 Task: In the  document insight.odt Insert the command  'Suggesting 'Email the file to   'softage.10@softage.net', with message attached Time-Sensitive: I kindly ask you to go through the email I've sent as soon as possible. and file type: RTF
Action: Mouse moved to (47, 91)
Screenshot: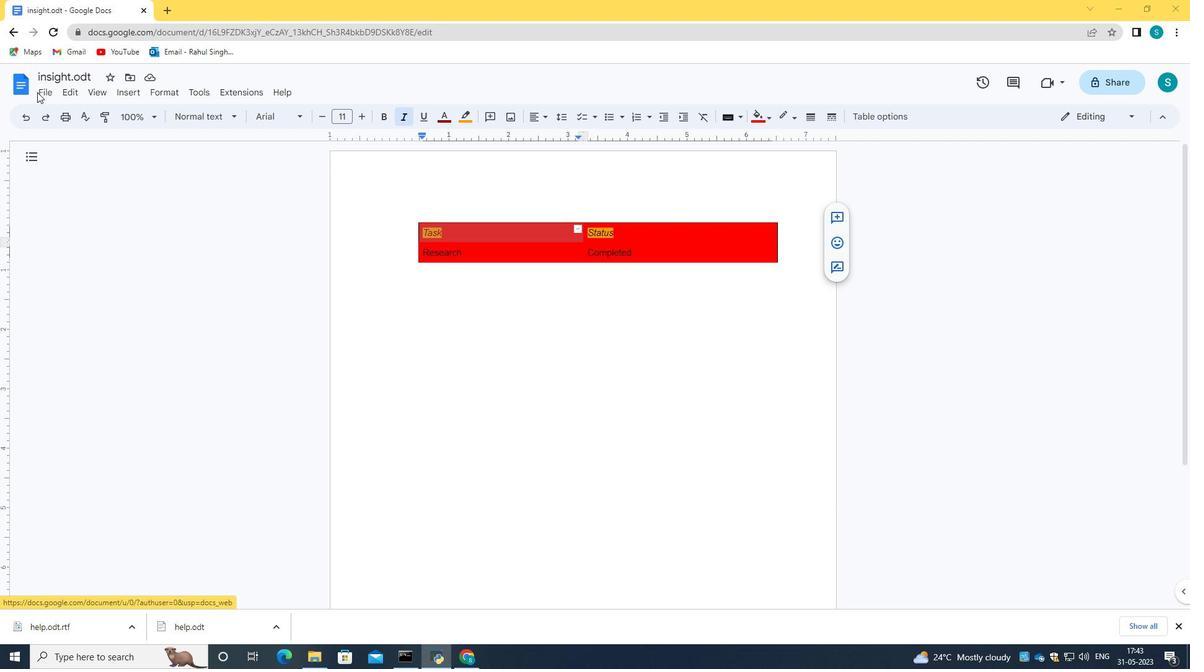 
Action: Mouse pressed left at (47, 91)
Screenshot: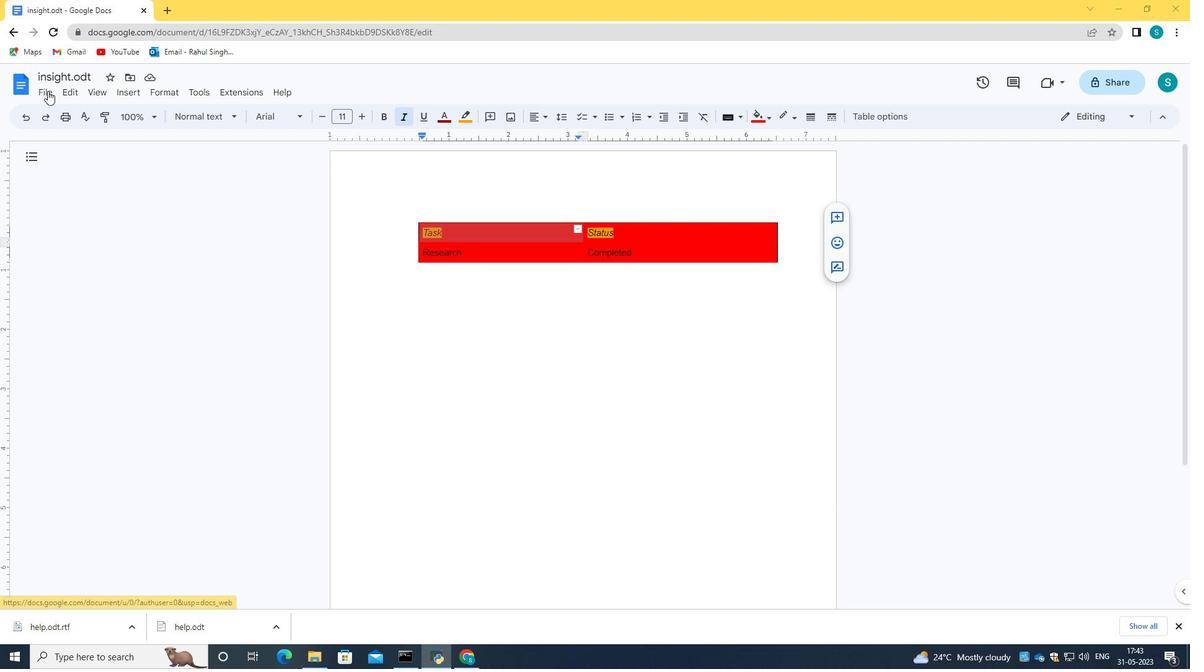 
Action: Mouse moved to (112, 200)
Screenshot: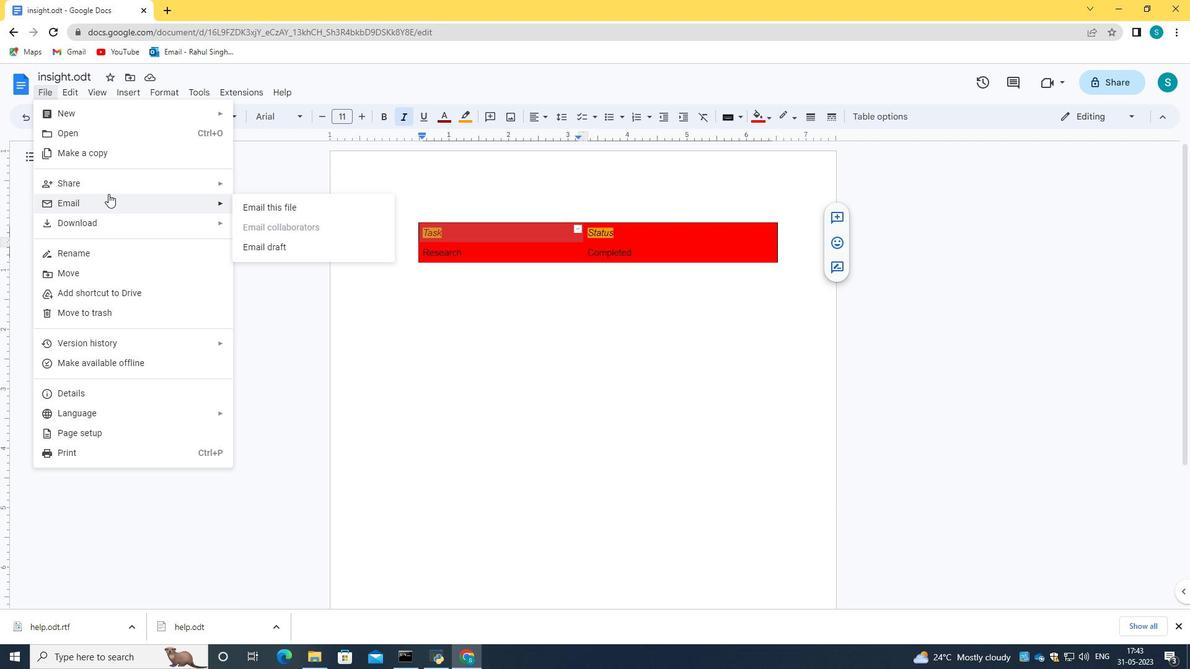 
Action: Mouse pressed left at (112, 200)
Screenshot: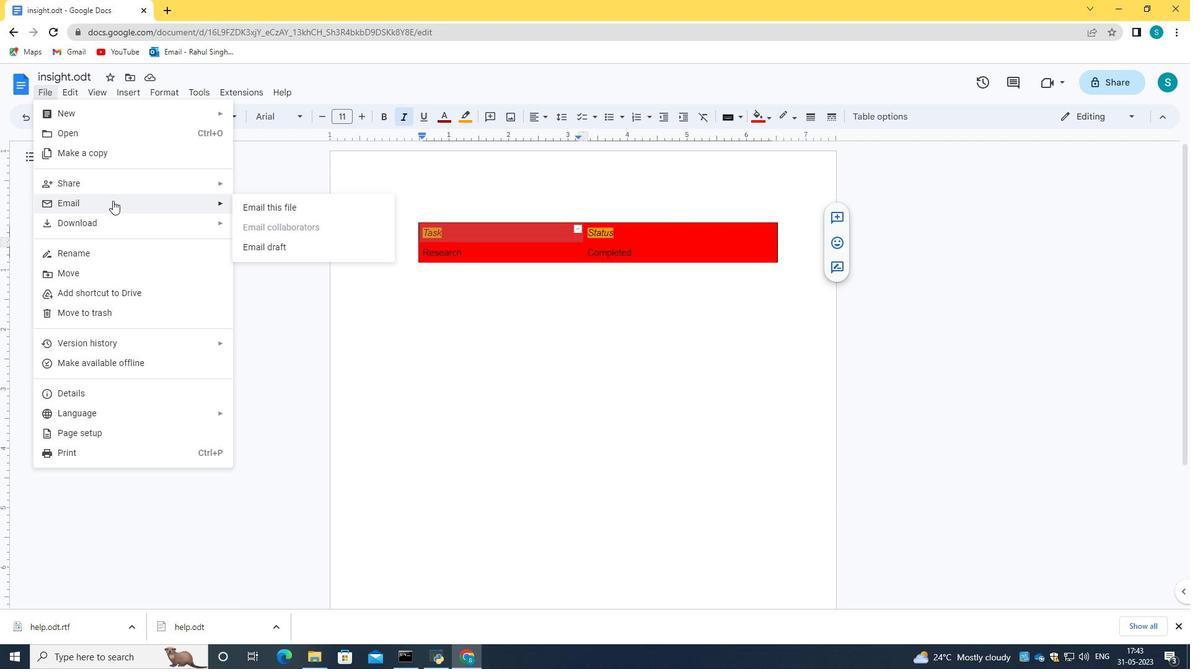 
Action: Mouse moved to (302, 209)
Screenshot: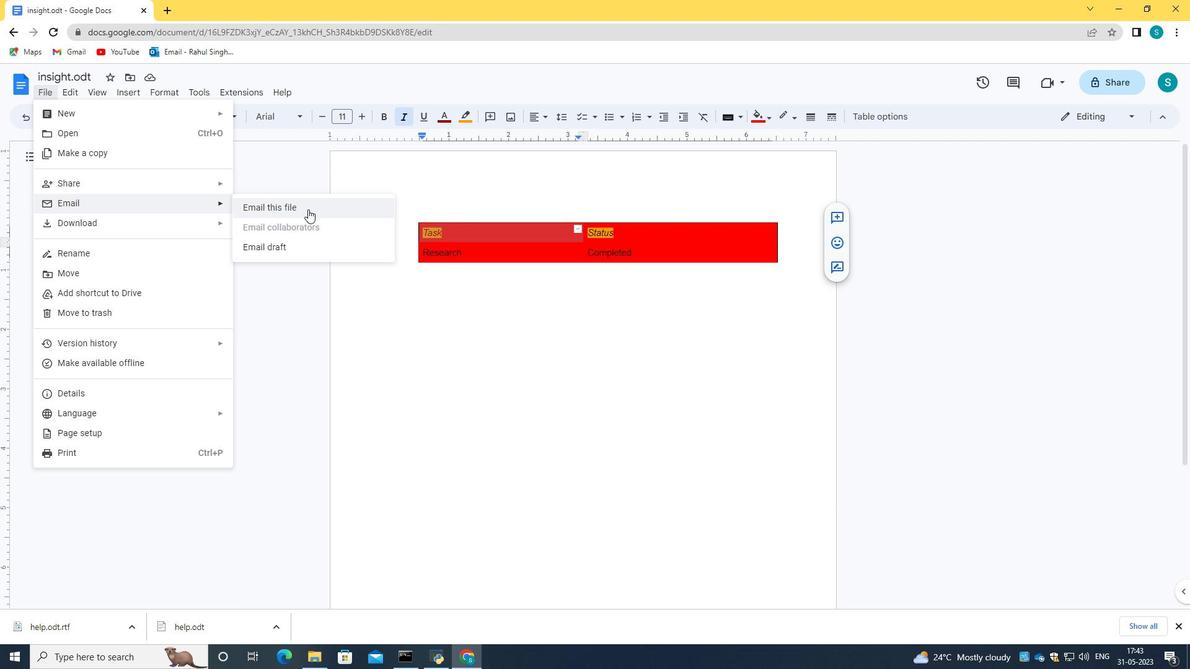 
Action: Mouse pressed left at (302, 209)
Screenshot: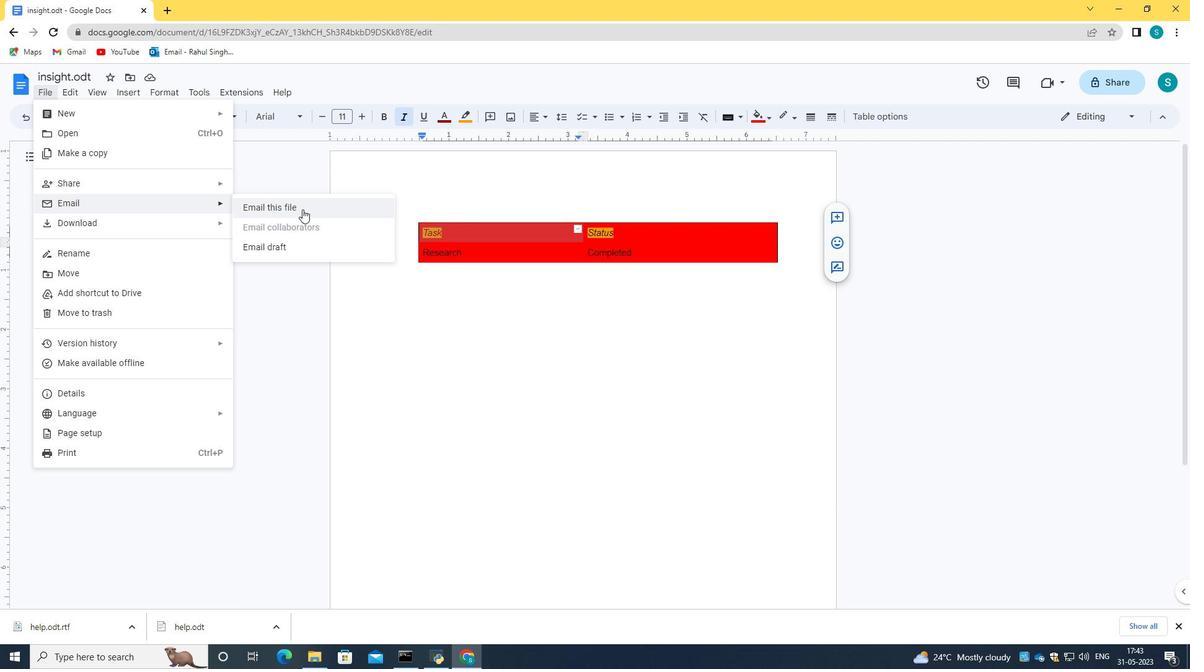 
Action: Mouse moved to (497, 264)
Screenshot: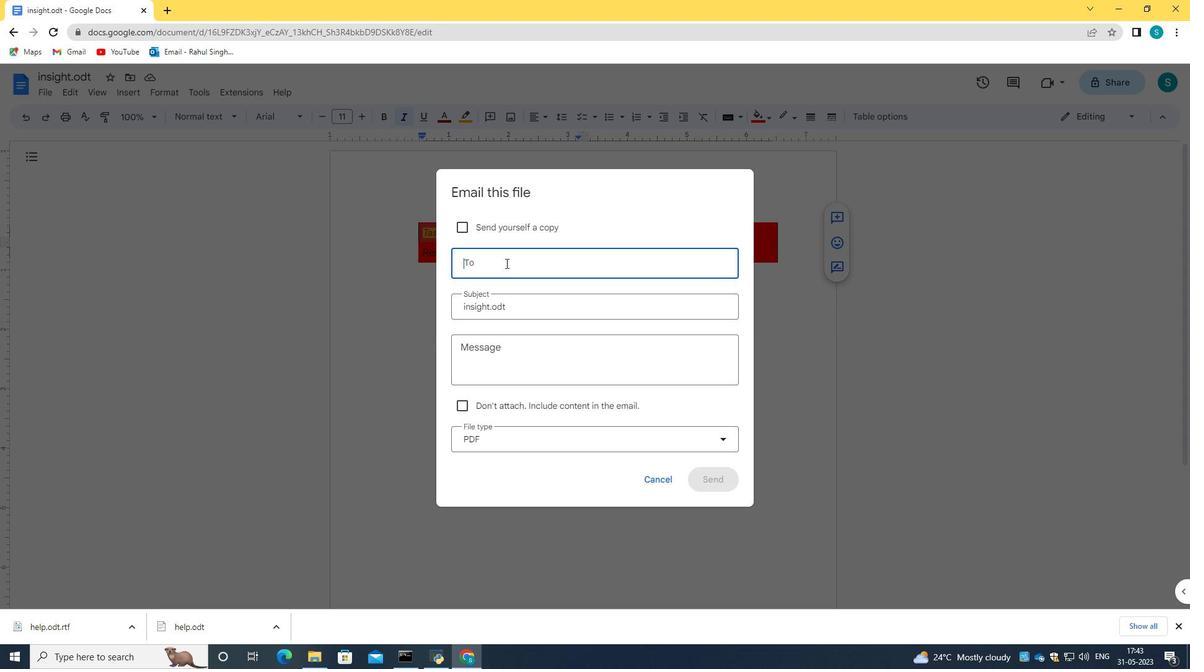 
Action: Key pressed softage.10<Key.shift>@softage.net
Screenshot: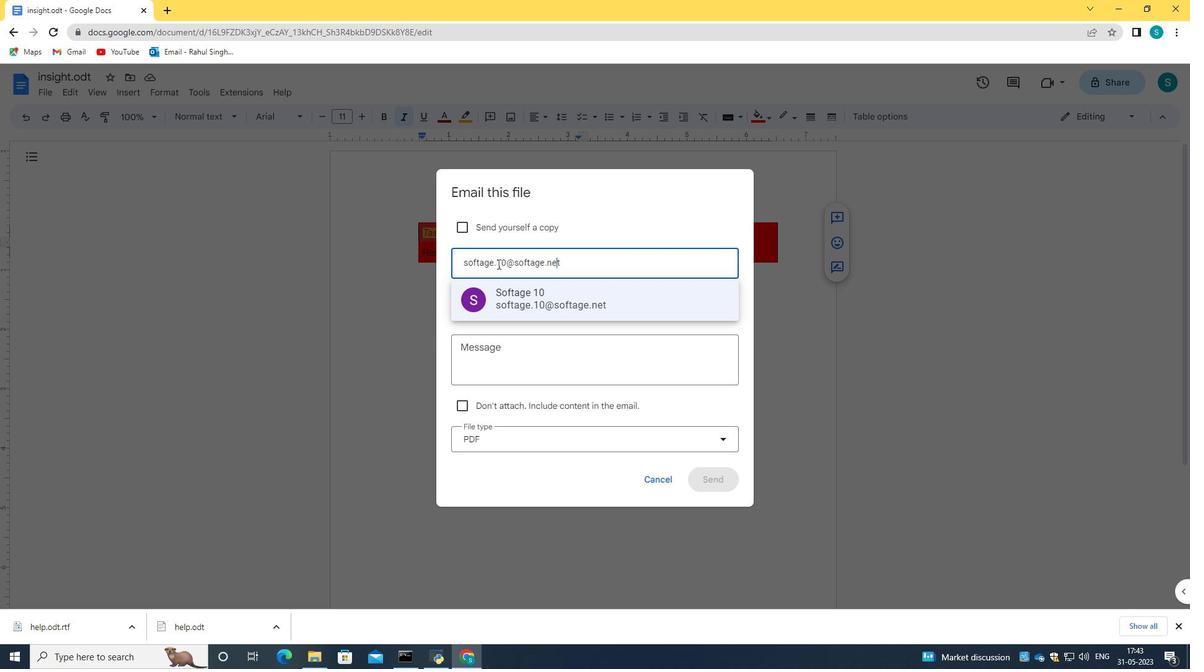
Action: Mouse moved to (556, 301)
Screenshot: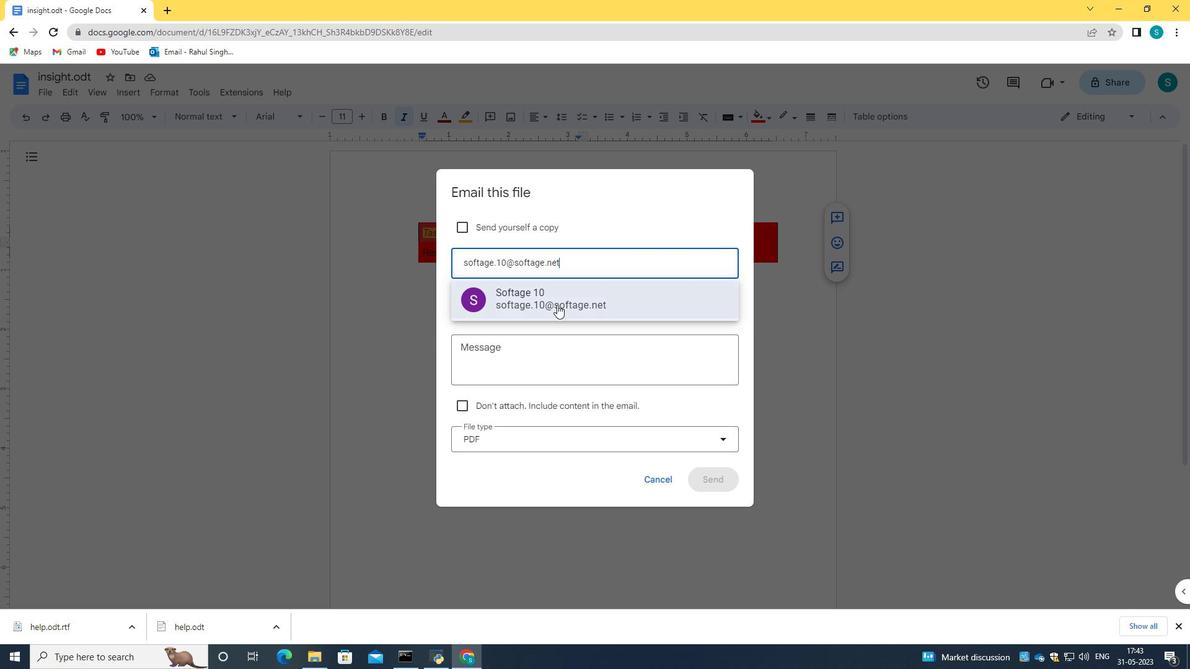 
Action: Mouse pressed left at (556, 301)
Screenshot: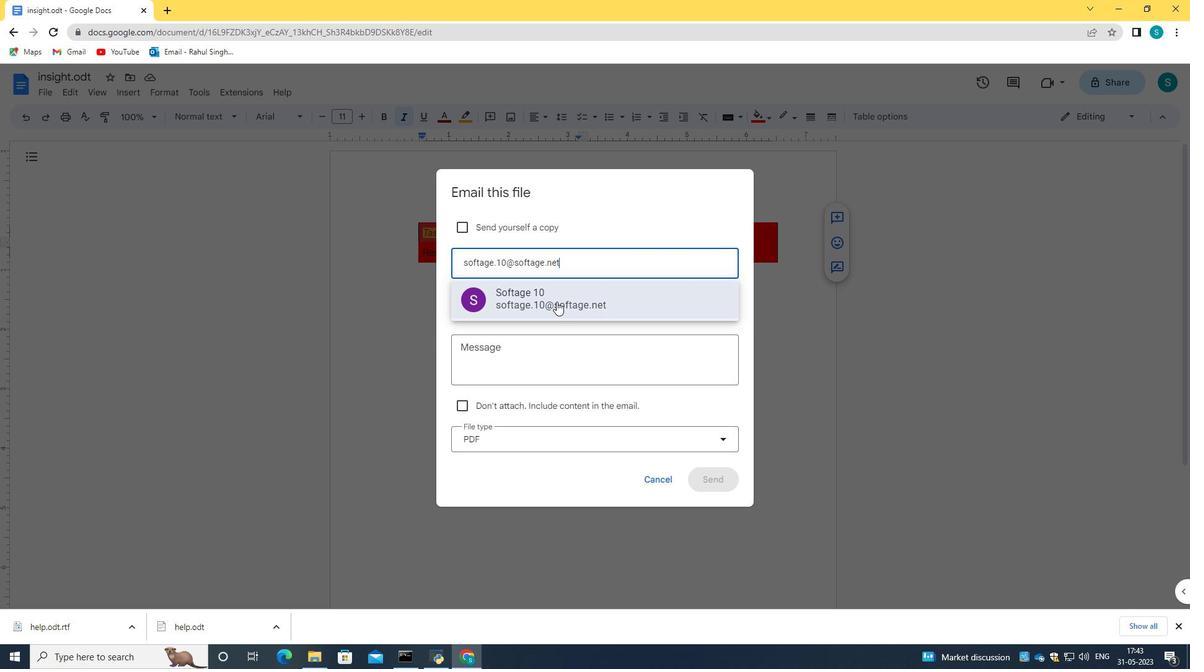 
Action: Mouse moved to (527, 355)
Screenshot: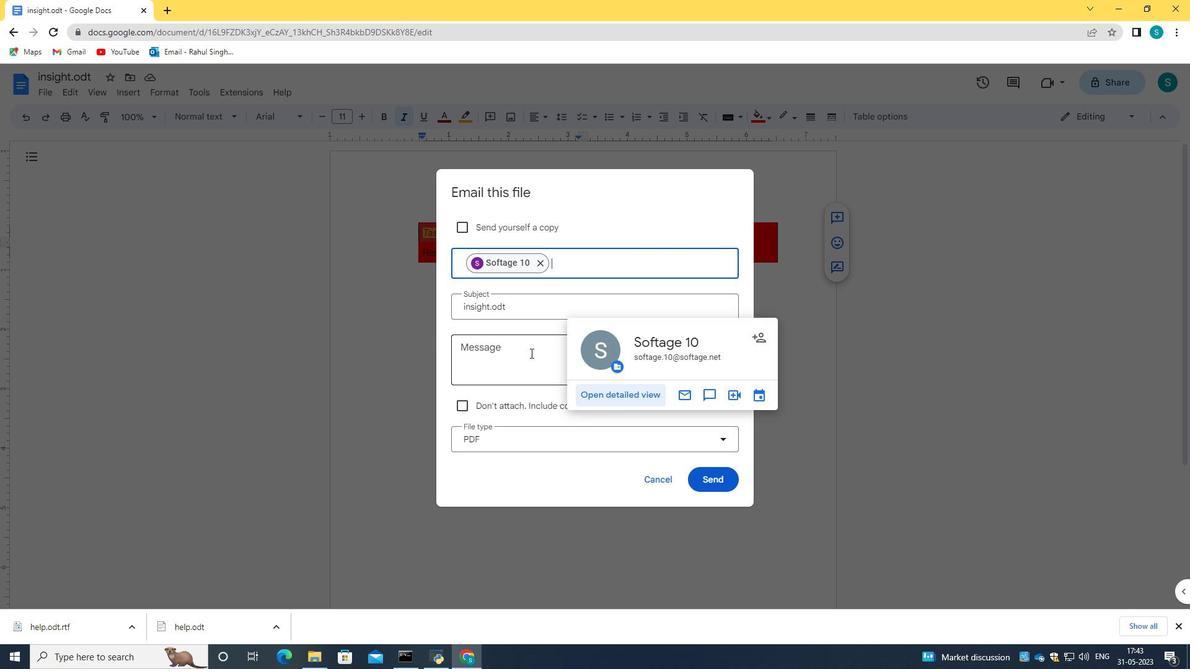 
Action: Mouse pressed left at (527, 355)
Screenshot: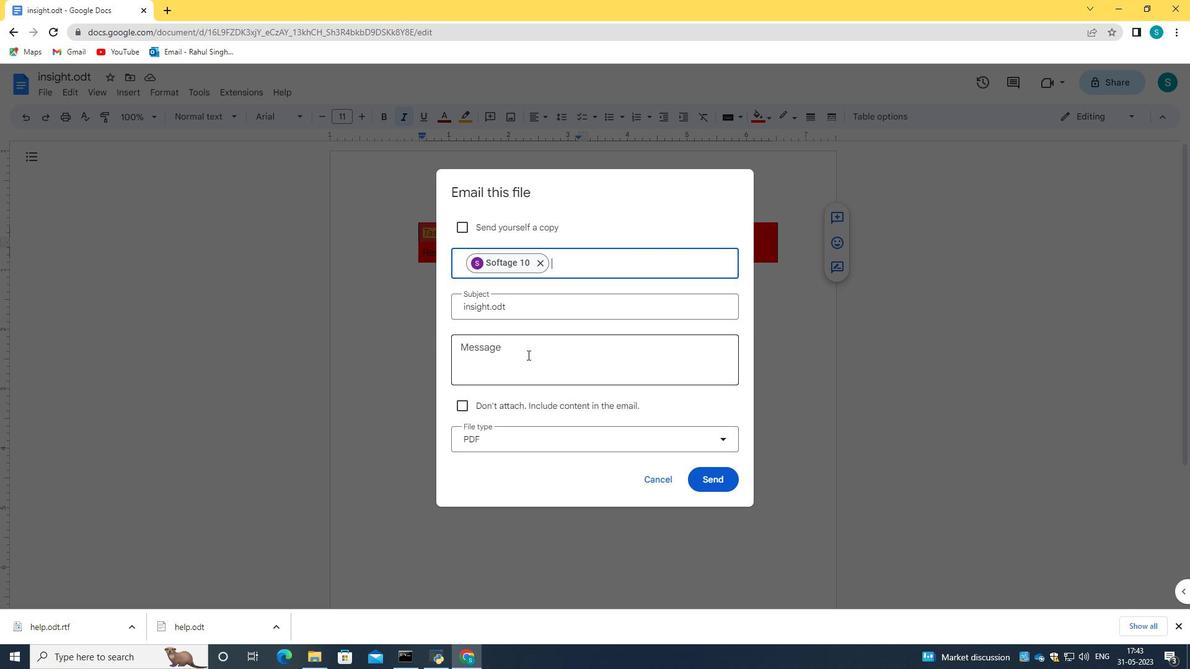 
Action: Key pressed <Key.caps_lock>T<Key.caps_lock>ime-<Key.caps_lock>S<Key.caps_lock>ensitive<Key.shift_r>:<Key.space><Key.caps_lock>I<Key.caps_lock><Key.space>kindly<Key.space>ask<Key.space>you<Key.space>to<Key.space>go<Key.space>throiou<Key.backspace><Key.backspace><Key.backspace>ugh<Key.space>the<Key.space>email<Key.space><Key.caps_lock>I<Key.caps_lock>'ve<Key.space>sent<Key.space>as<Key.space>soon<Key.space>as<Key.space>possi
Screenshot: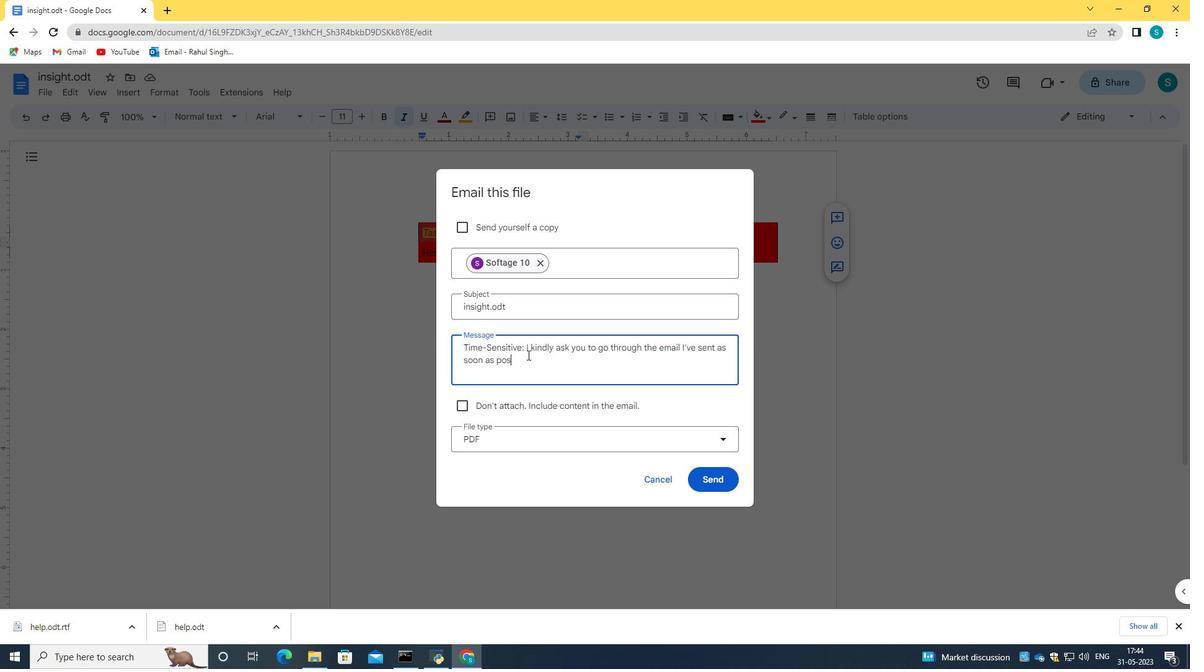 
Action: Mouse moved to (527, 355)
Screenshot: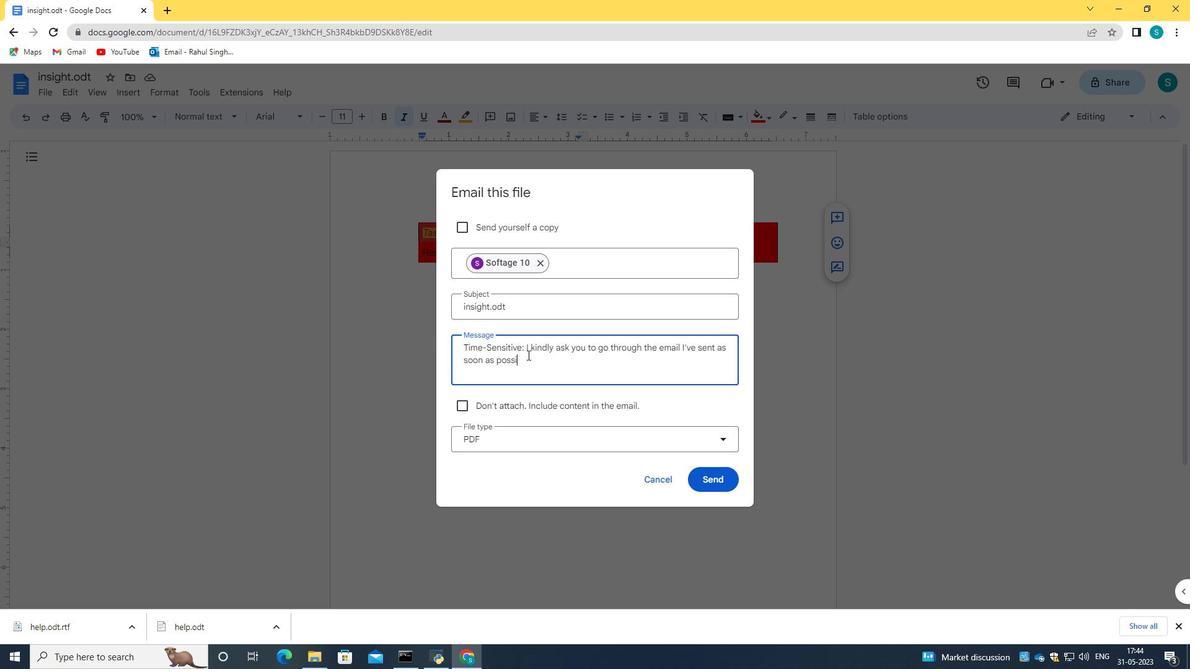 
Action: Key pressed bk<Key.backspace><Key.backspace>ble.
Screenshot: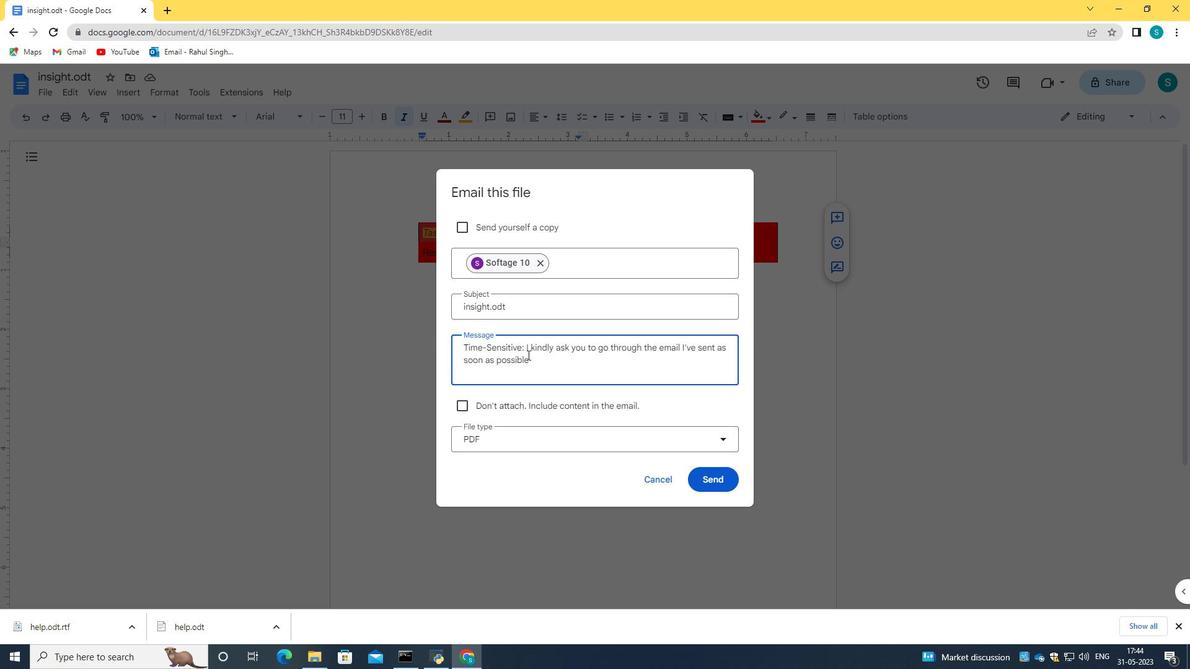 
Action: Mouse moved to (601, 443)
Screenshot: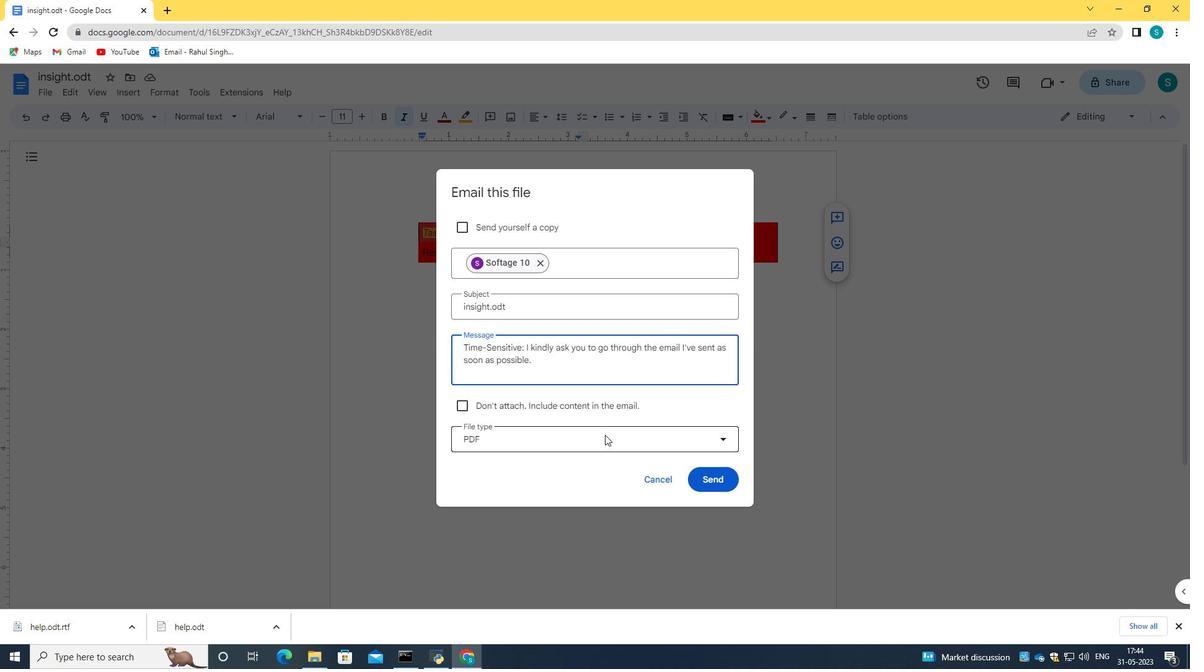 
Action: Mouse pressed left at (601, 443)
Screenshot: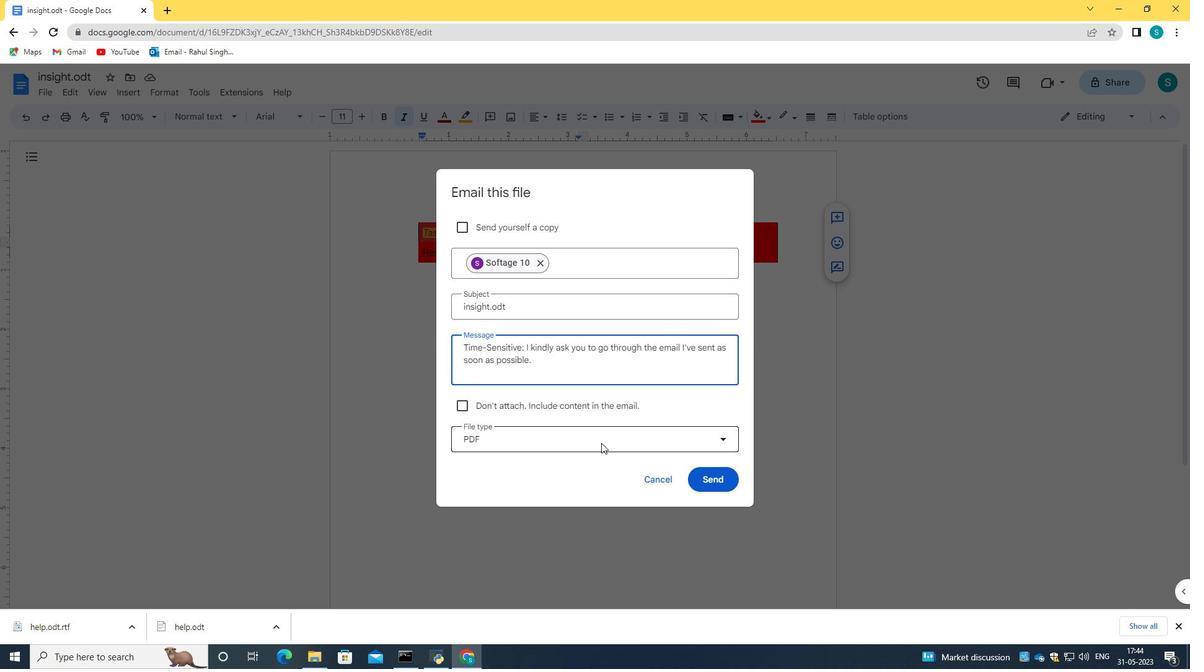 
Action: Mouse moved to (531, 481)
Screenshot: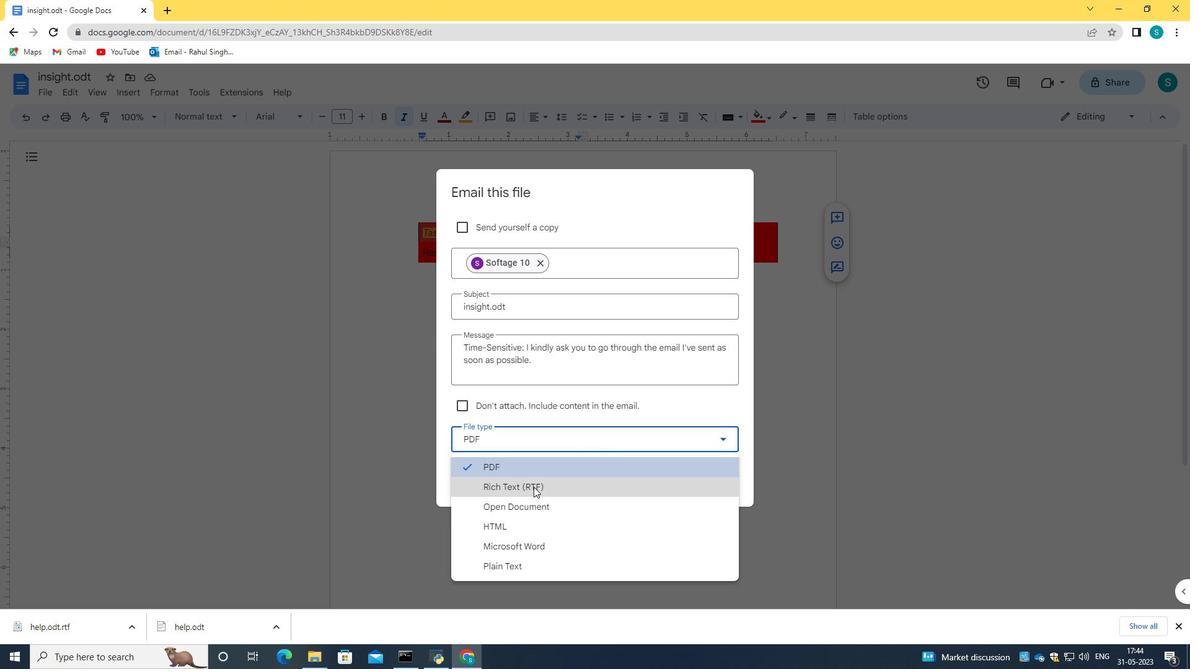 
Action: Mouse pressed left at (531, 481)
Screenshot: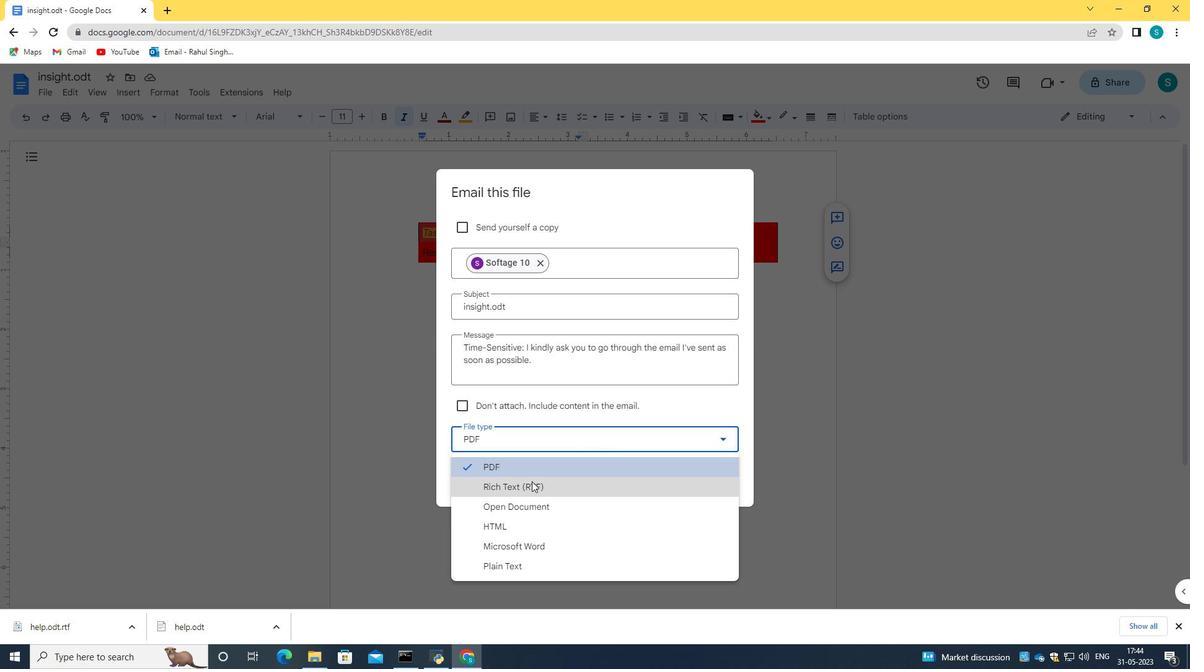 
Action: Mouse moved to (714, 477)
Screenshot: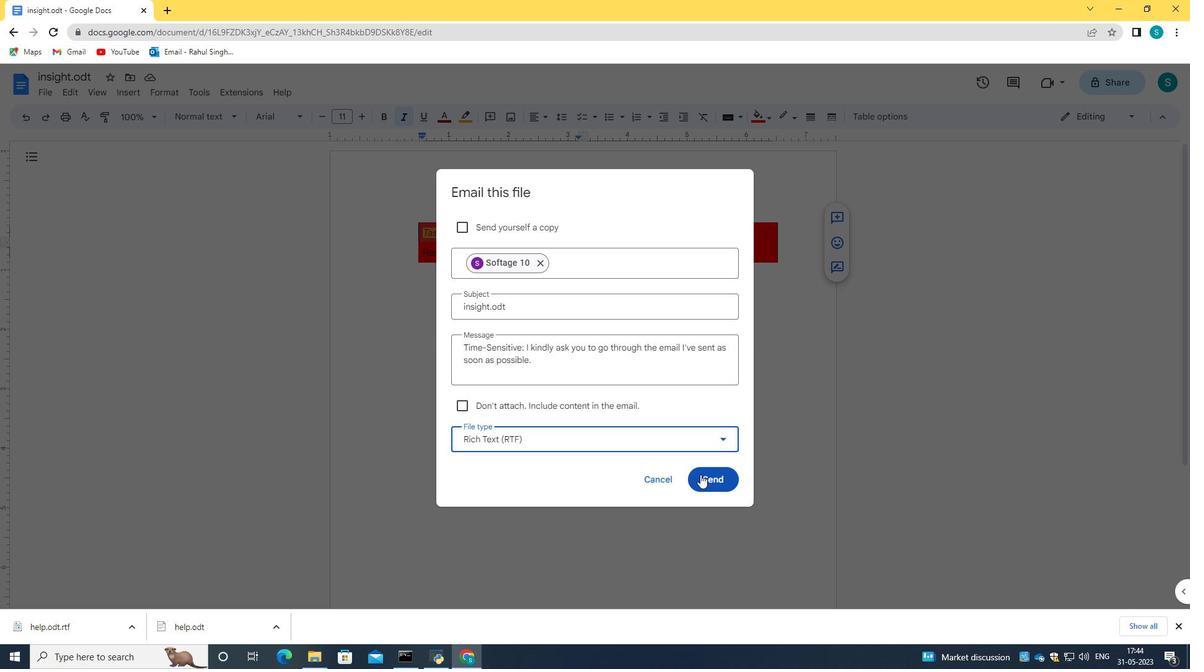 
Action: Mouse pressed left at (714, 477)
Screenshot: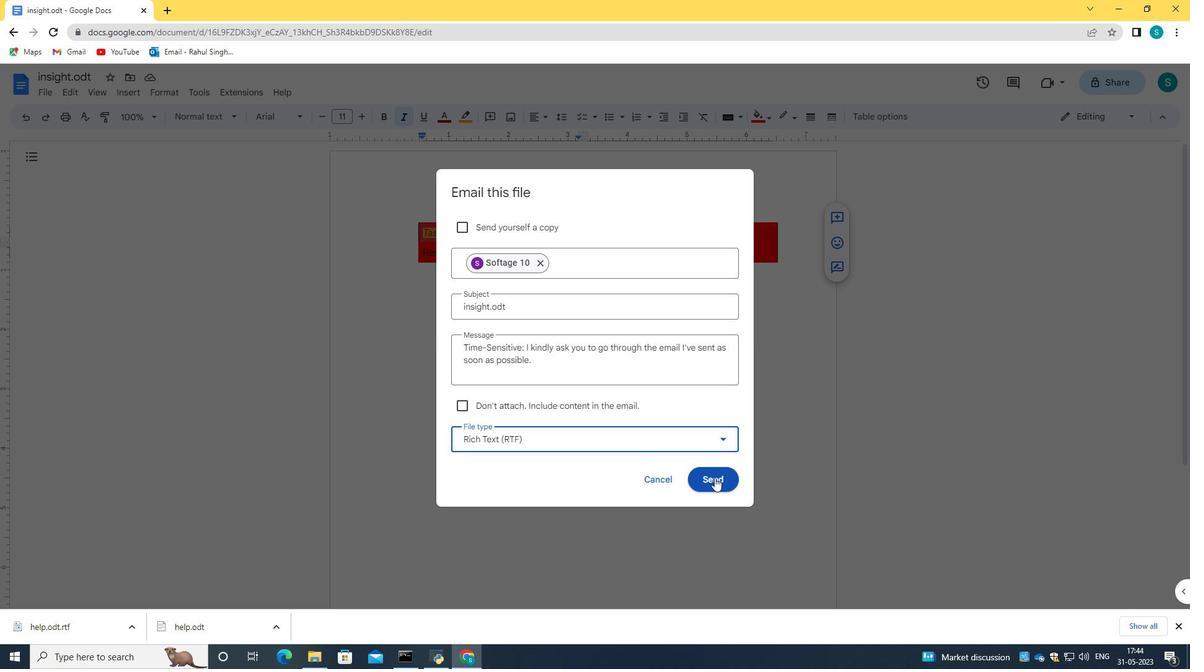
Action: Mouse moved to (644, 317)
Screenshot: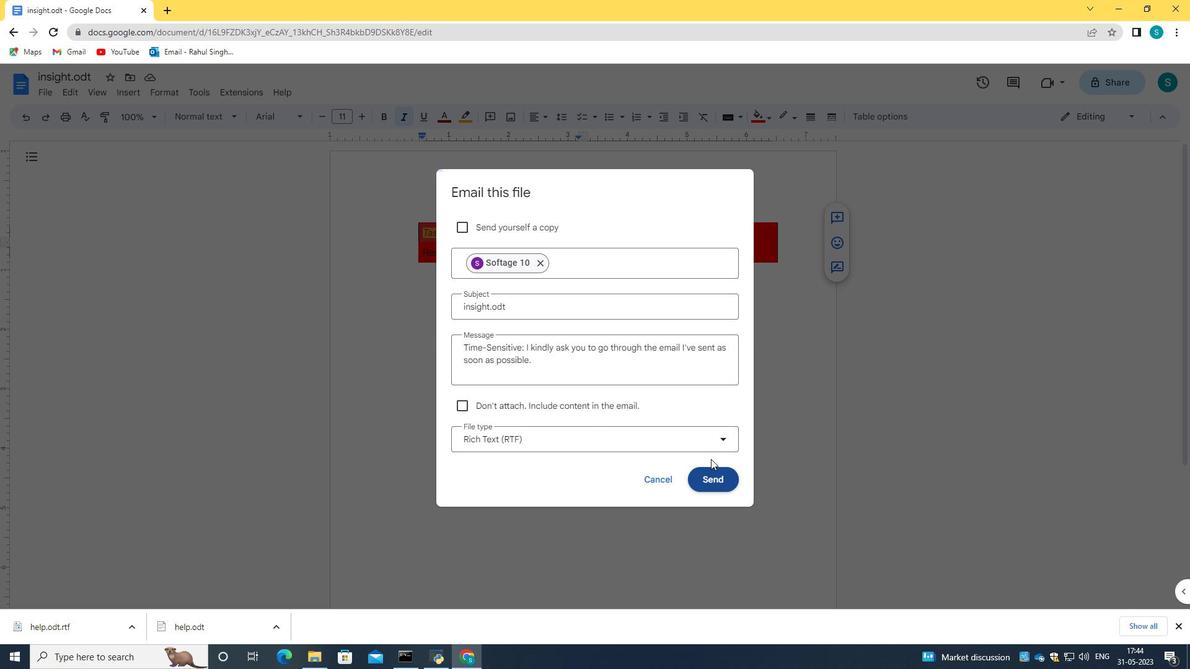 
Action: Mouse scrolled (644, 317) with delta (0, 0)
Screenshot: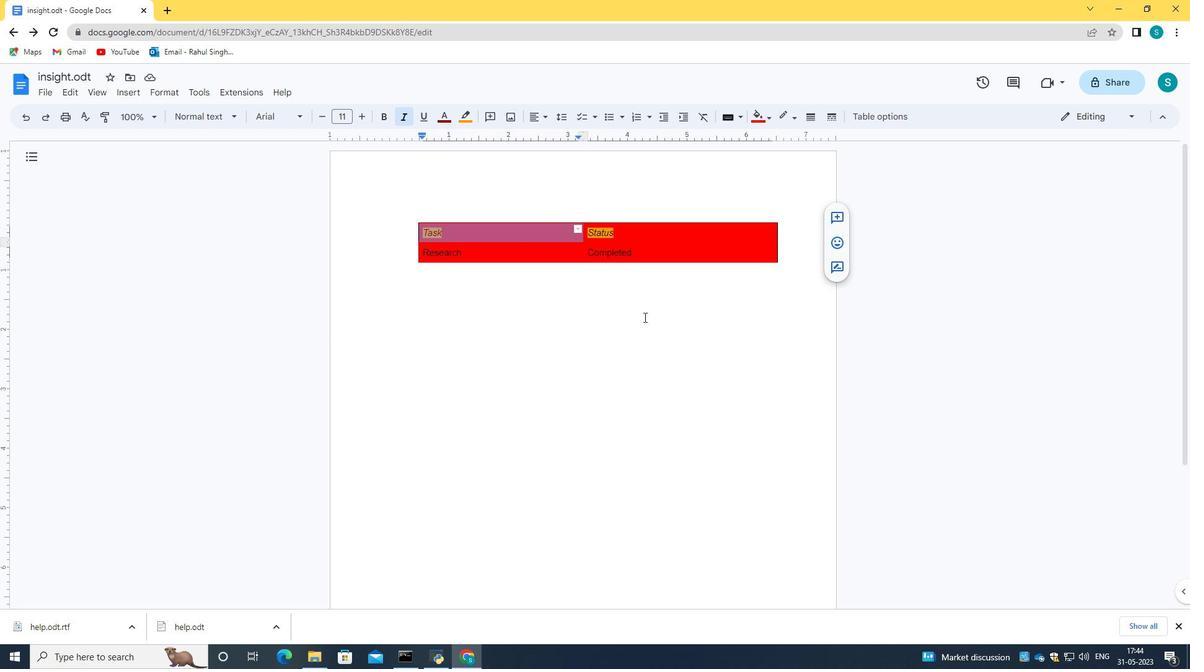 
